 Task: Filter experience level Select Executive.
Action: Mouse moved to (316, 137)
Screenshot: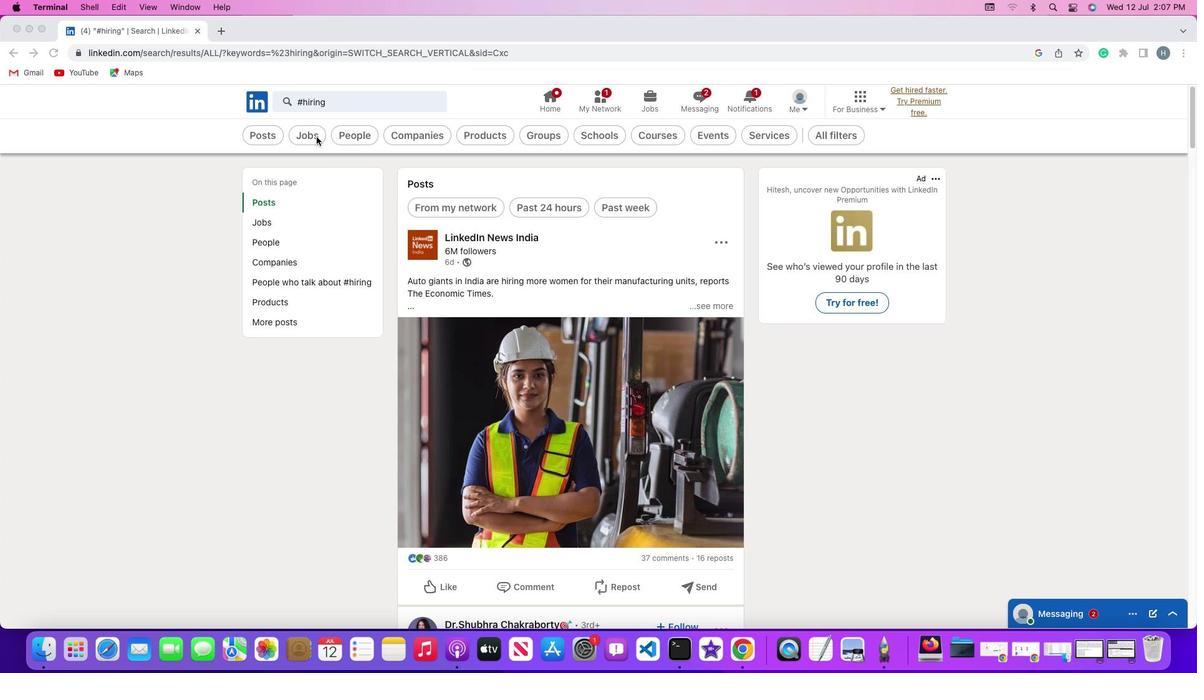 
Action: Mouse pressed left at (316, 137)
Screenshot: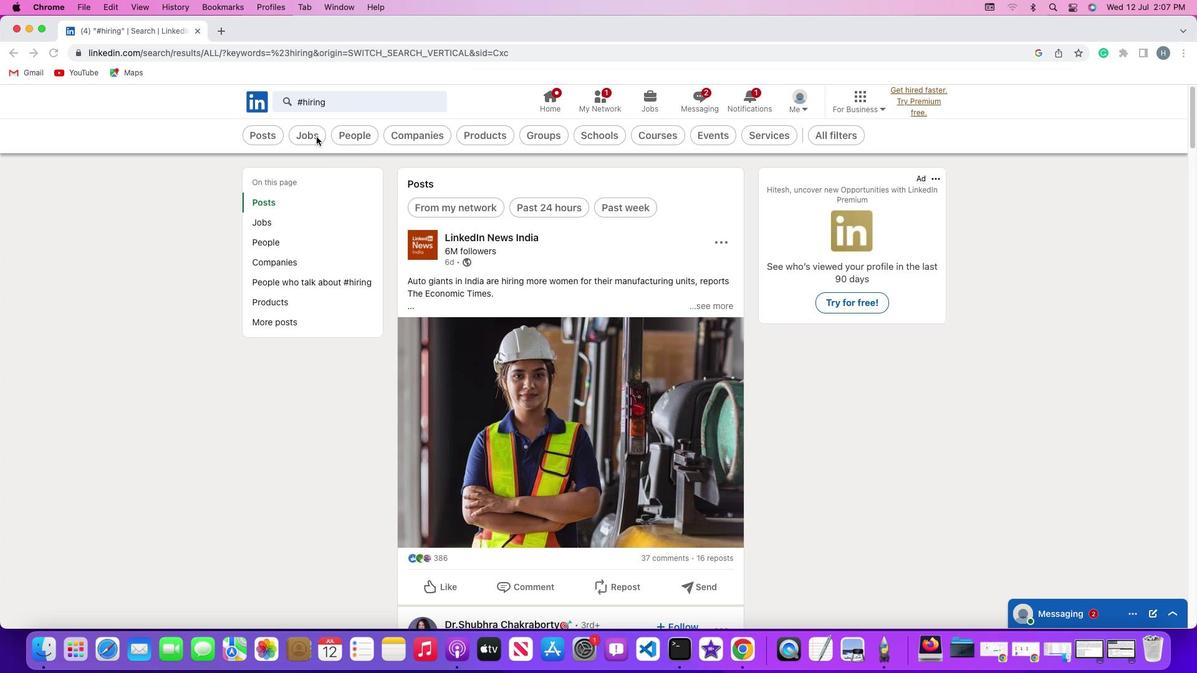 
Action: Mouse pressed left at (316, 137)
Screenshot: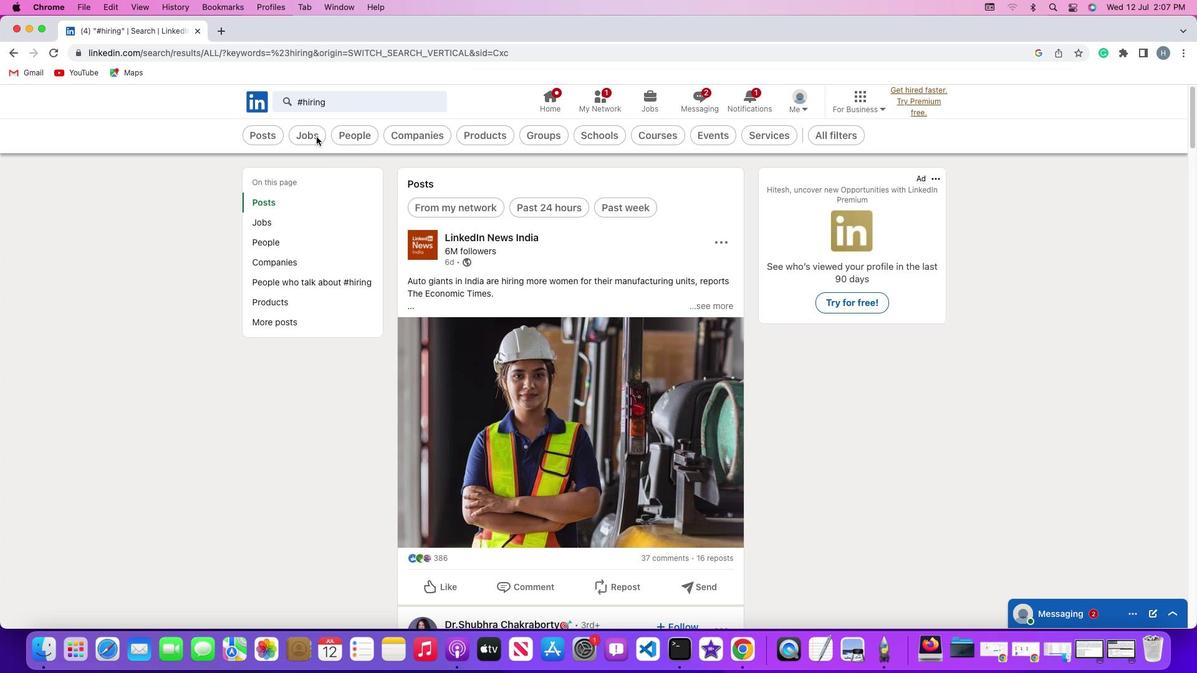 
Action: Mouse moved to (482, 132)
Screenshot: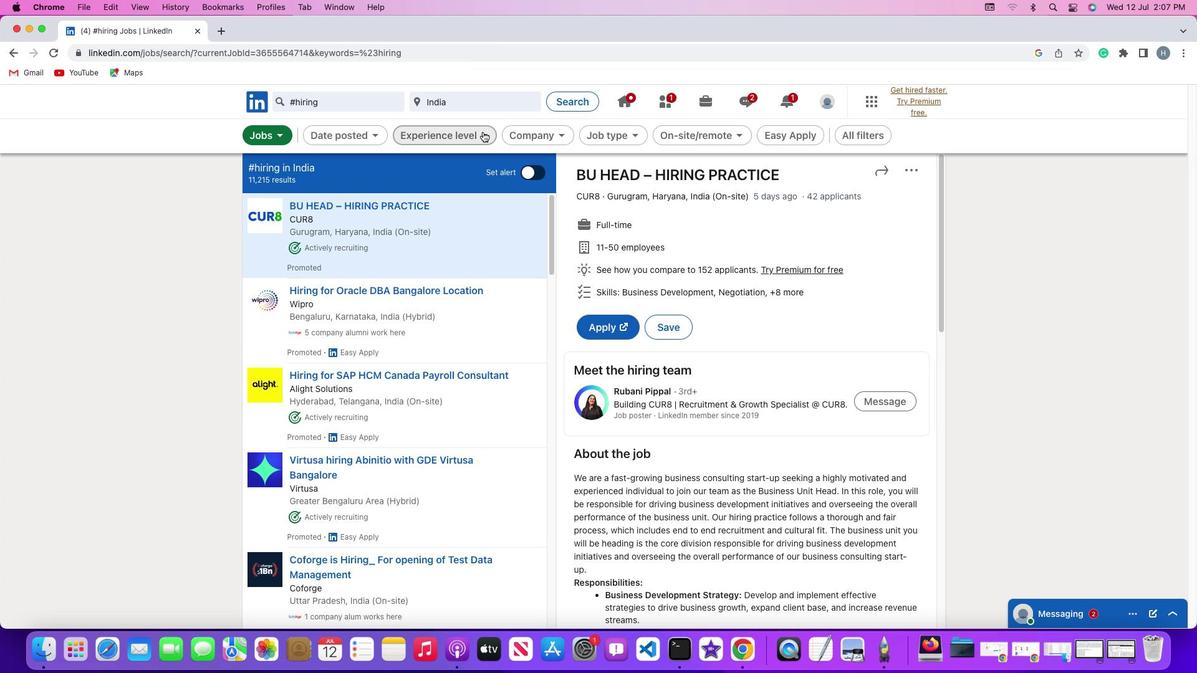 
Action: Mouse pressed left at (482, 132)
Screenshot: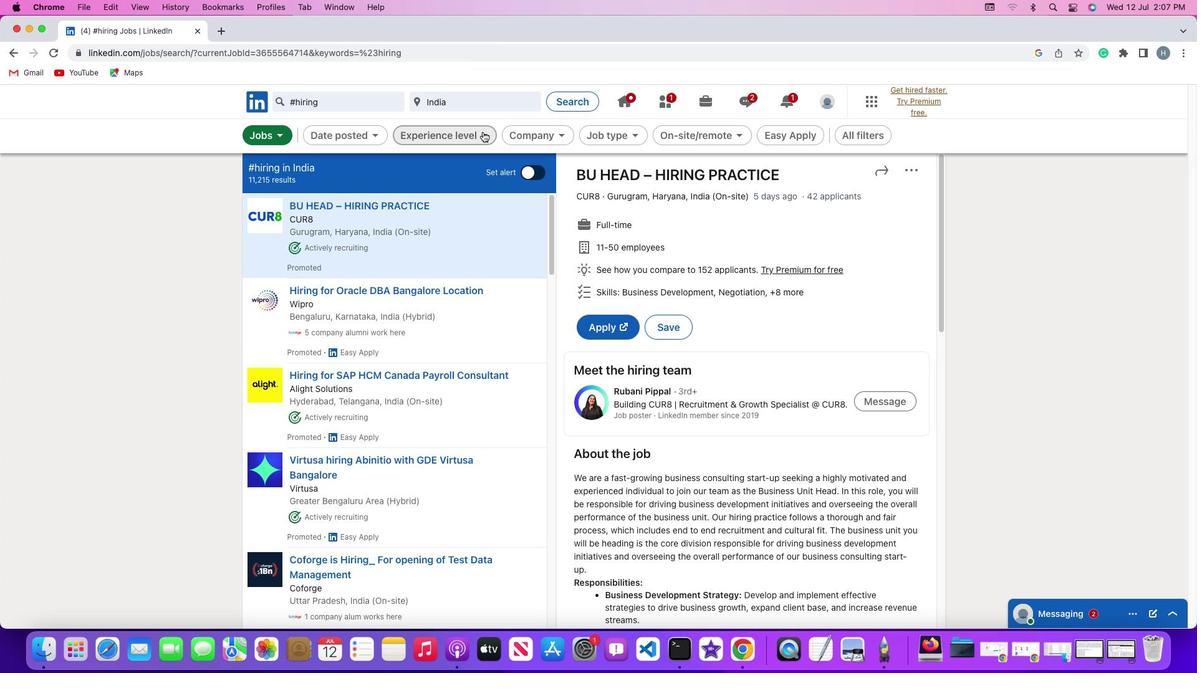 
Action: Mouse moved to (368, 306)
Screenshot: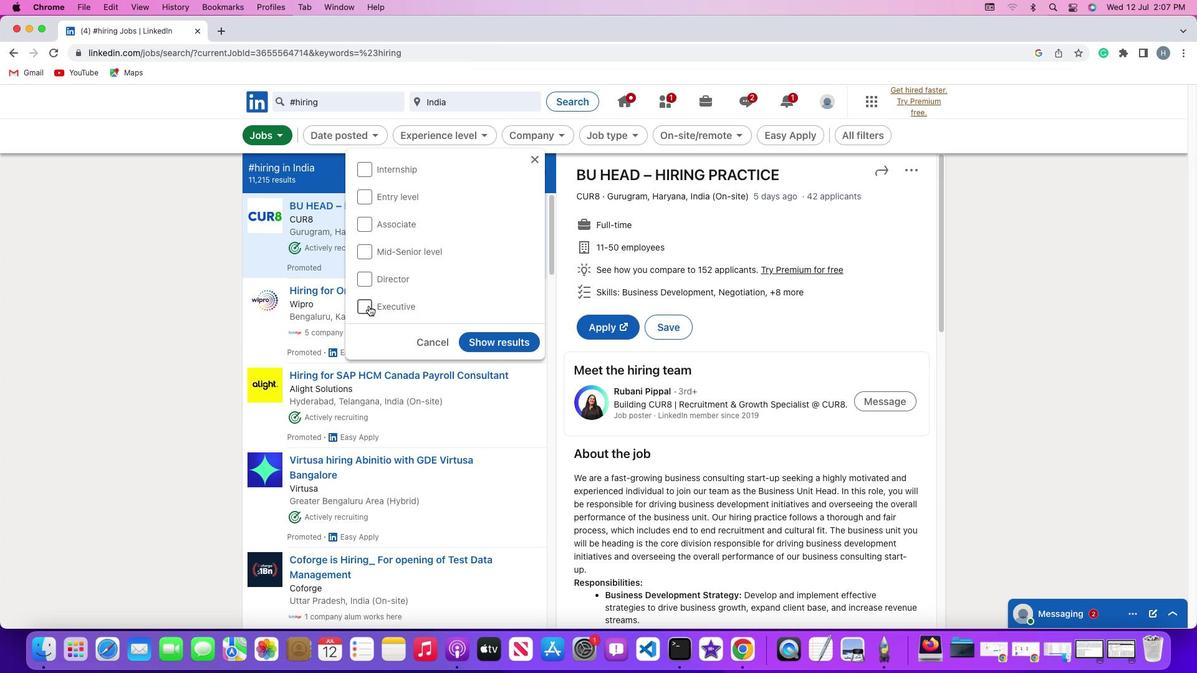 
Action: Mouse pressed left at (368, 306)
Screenshot: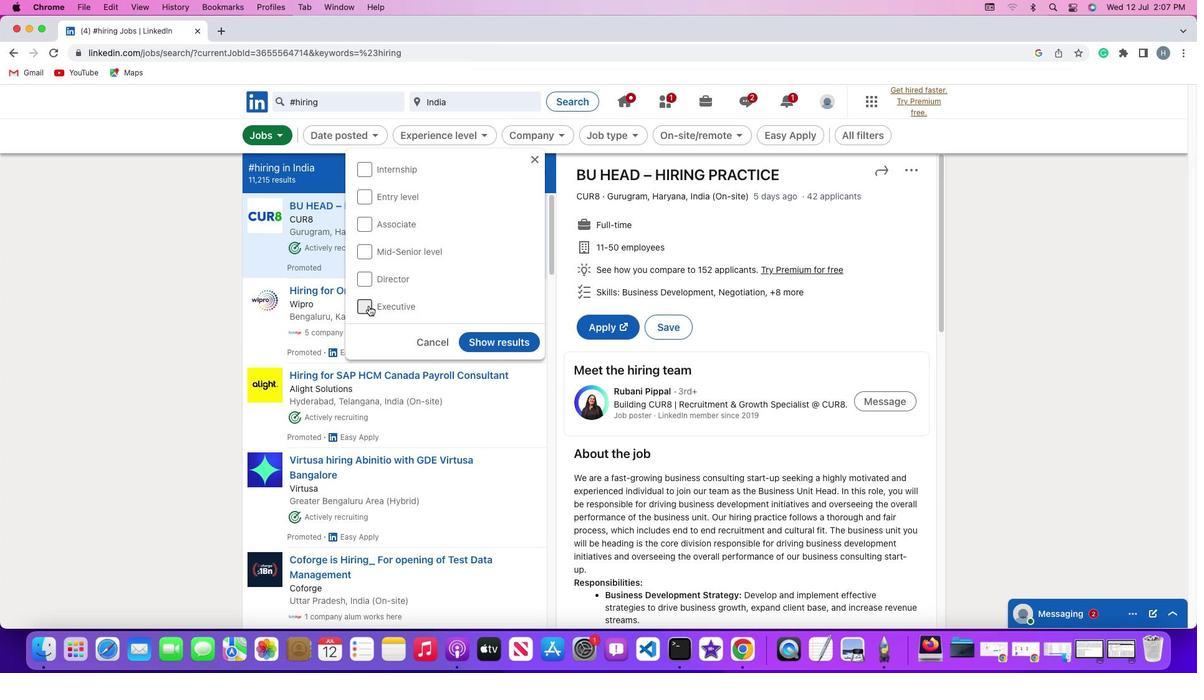
Action: Mouse moved to (495, 341)
Screenshot: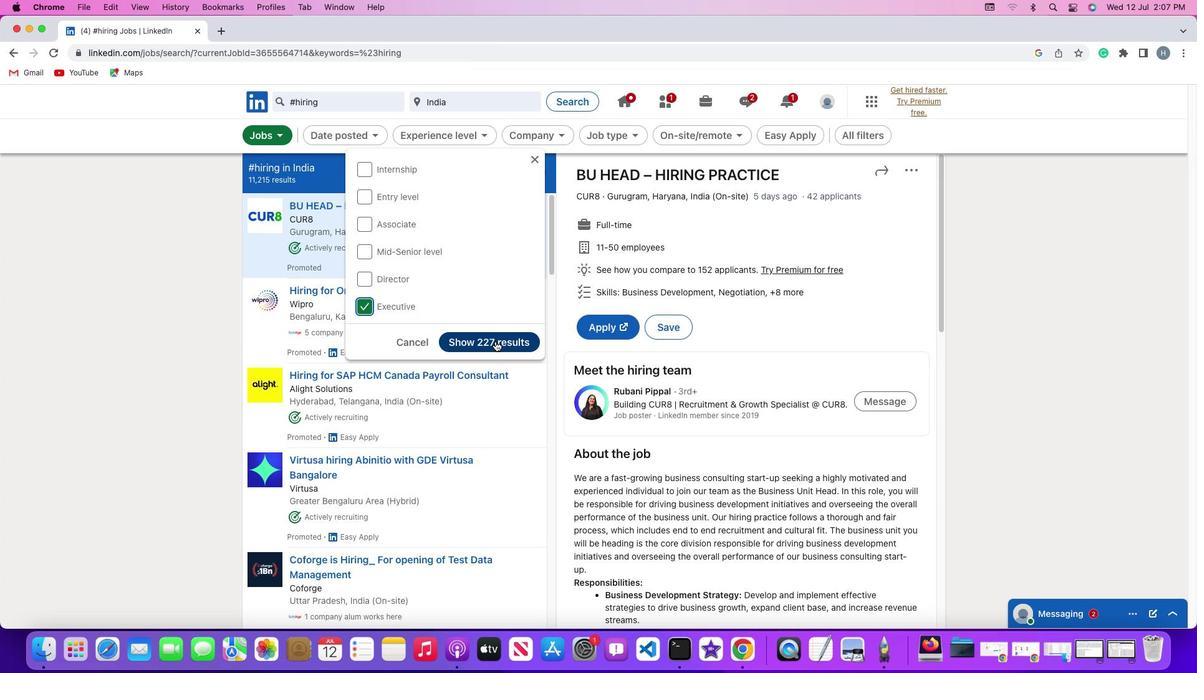 
Action: Mouse pressed left at (495, 341)
Screenshot: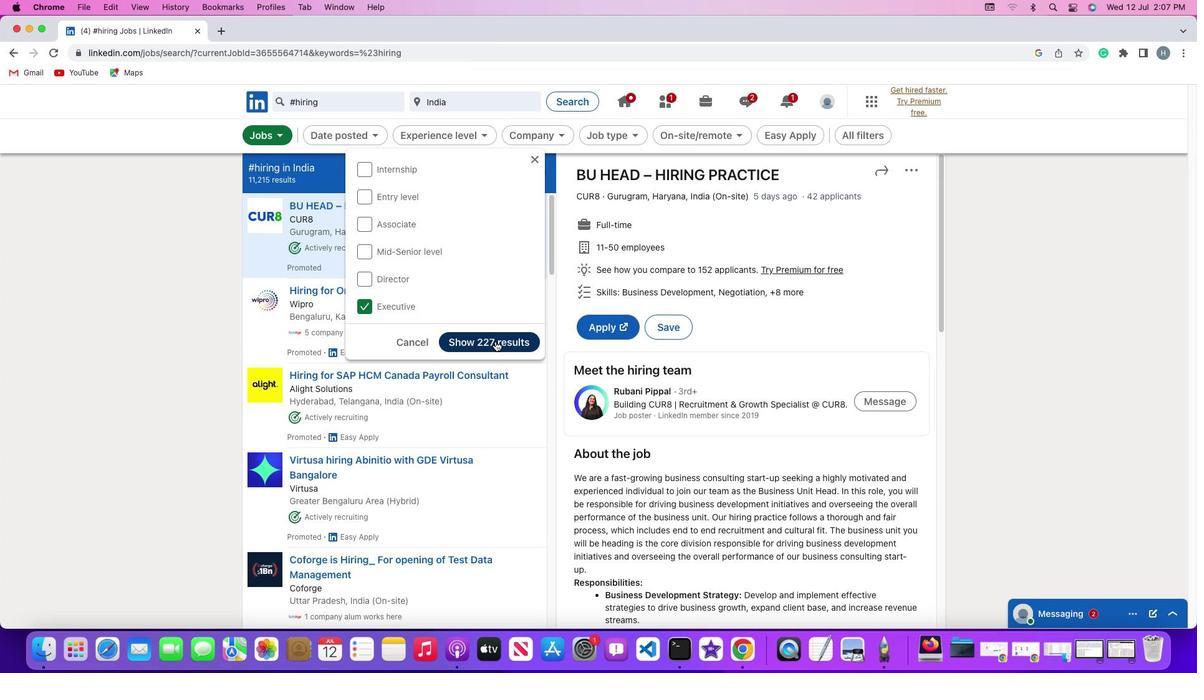 
Action: Mouse moved to (492, 333)
Screenshot: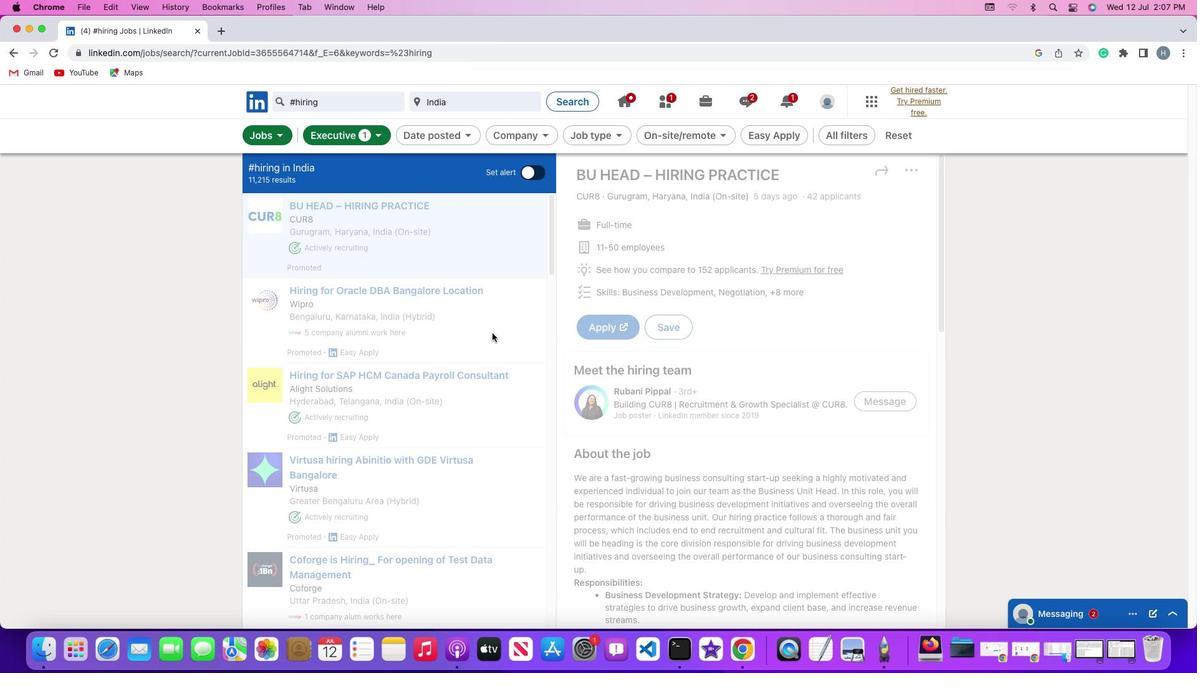 
